 Task: View the changed files in split view in the pull request "Update readme.md" of the repository "Javascript".
Action: Mouse moved to (1174, 240)
Screenshot: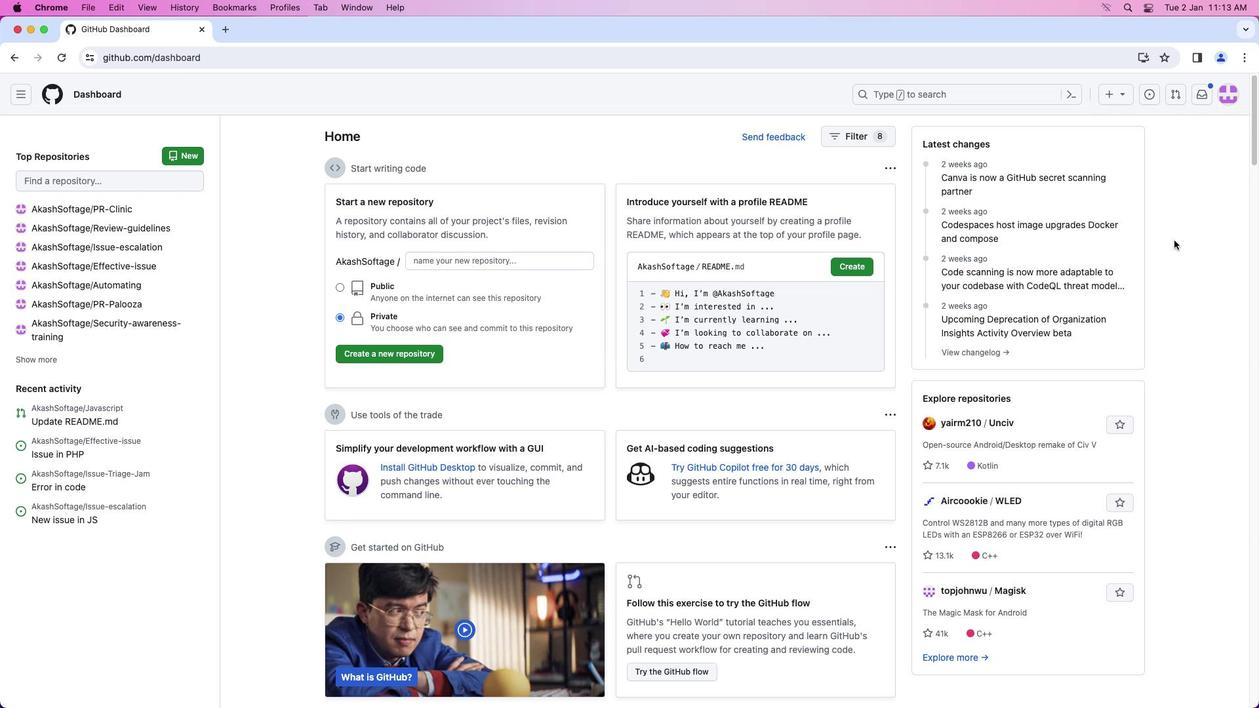 
Action: Mouse pressed left at (1174, 240)
Screenshot: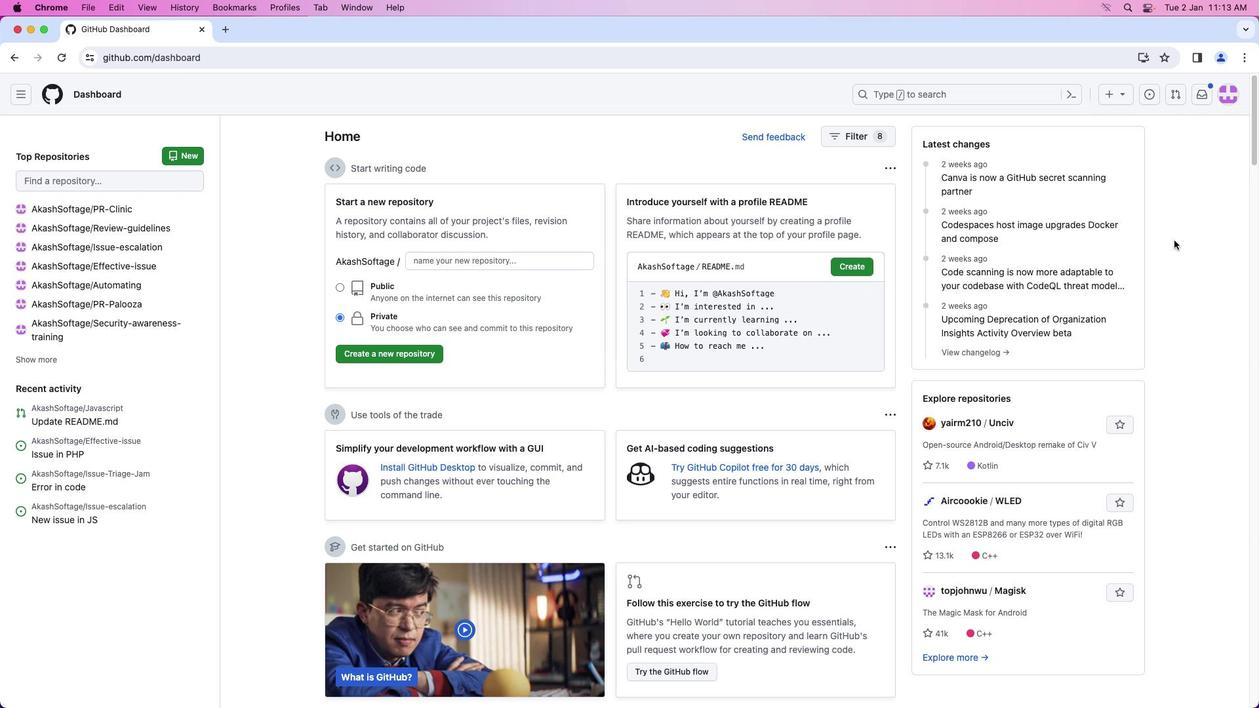 
Action: Mouse moved to (1230, 97)
Screenshot: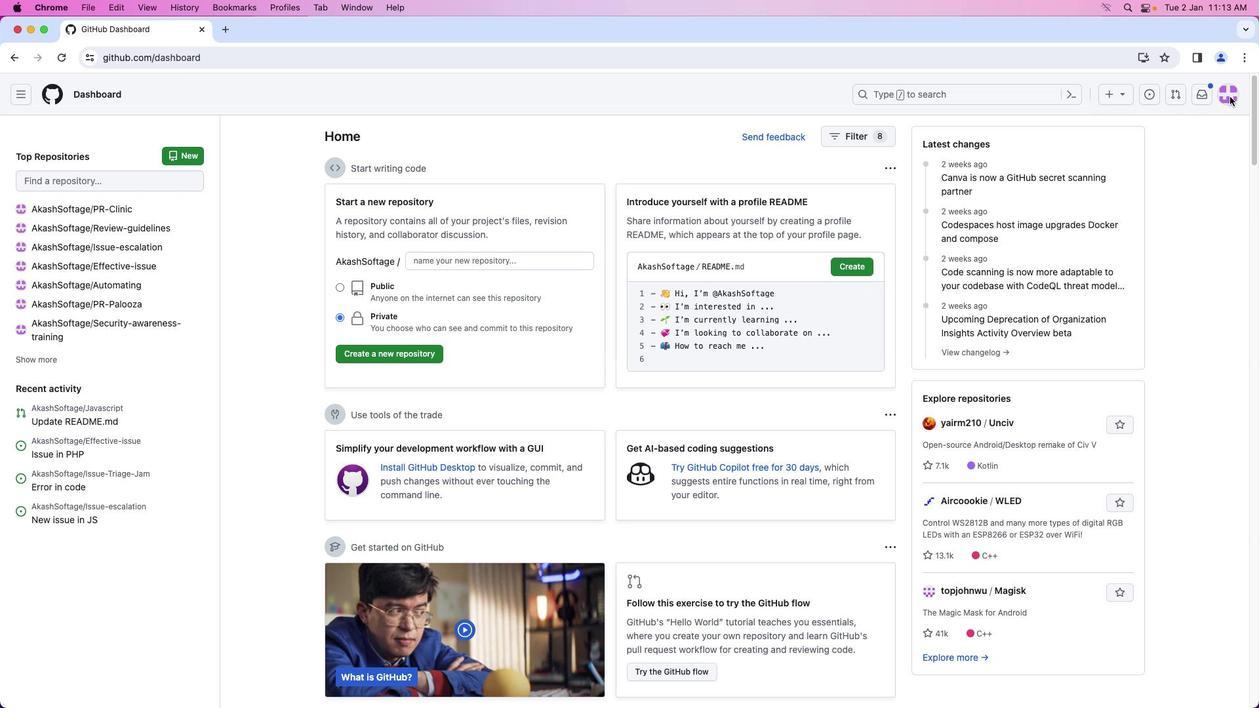 
Action: Mouse pressed left at (1230, 97)
Screenshot: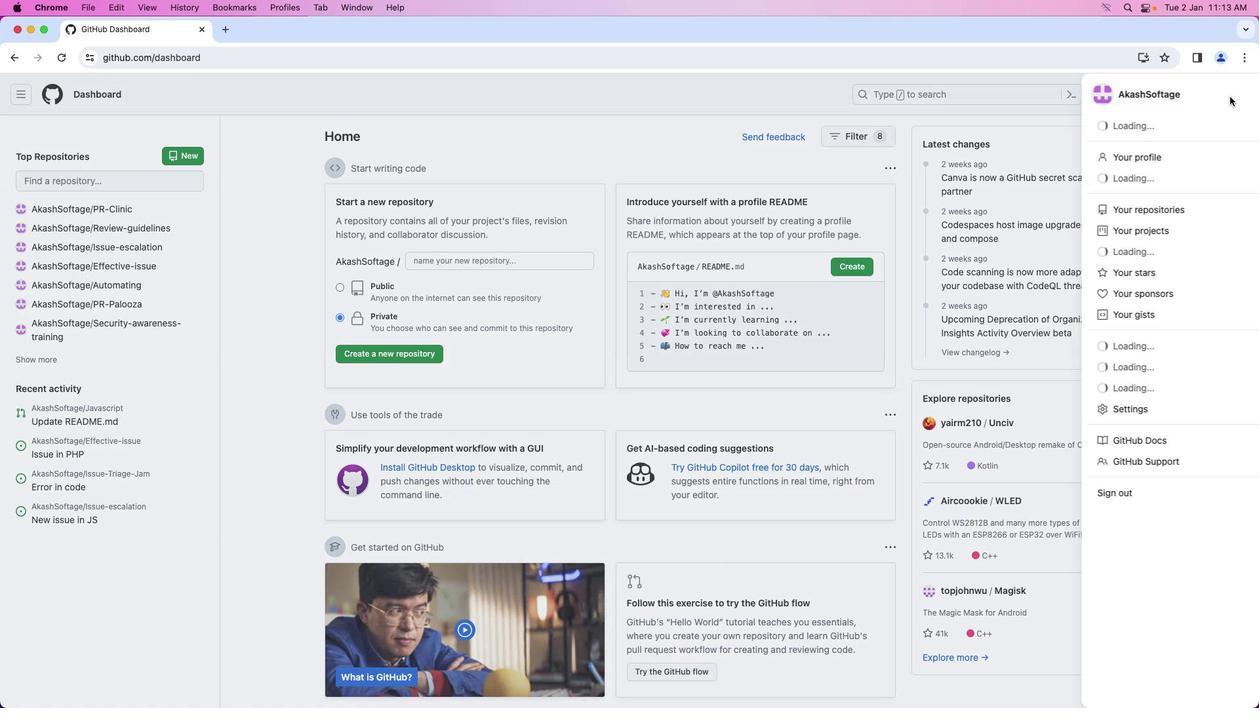 
Action: Mouse moved to (1185, 203)
Screenshot: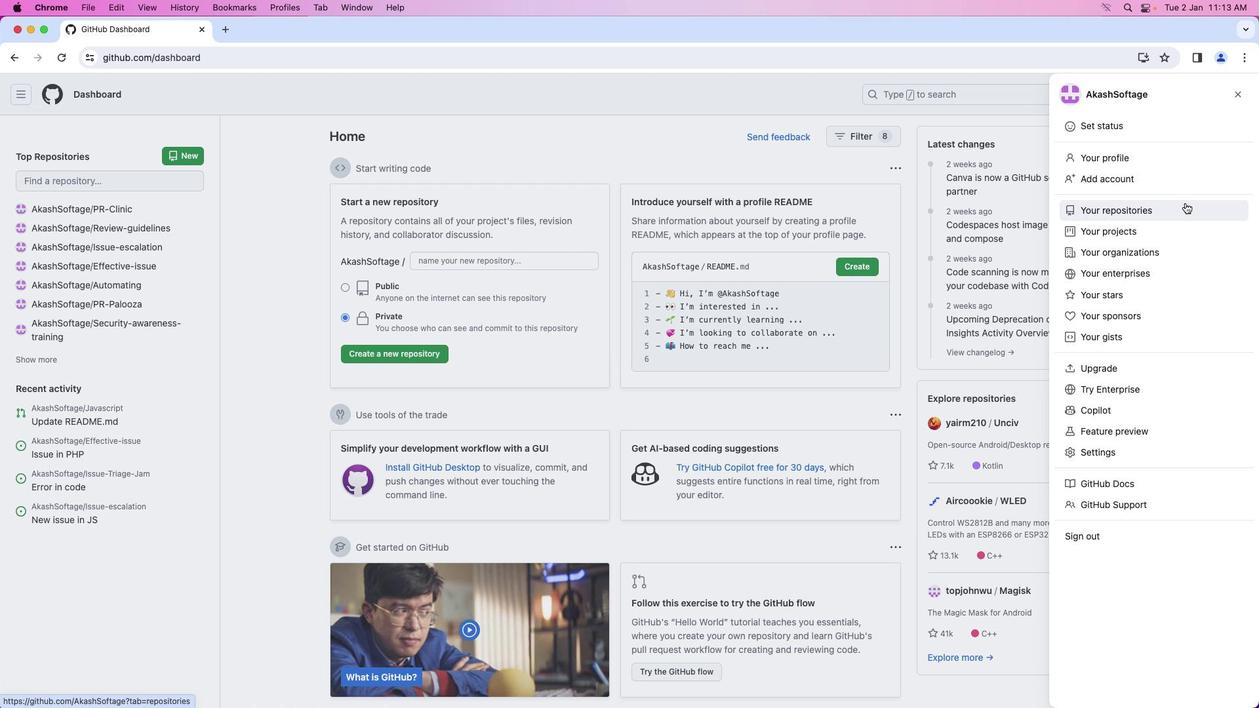 
Action: Mouse pressed left at (1185, 203)
Screenshot: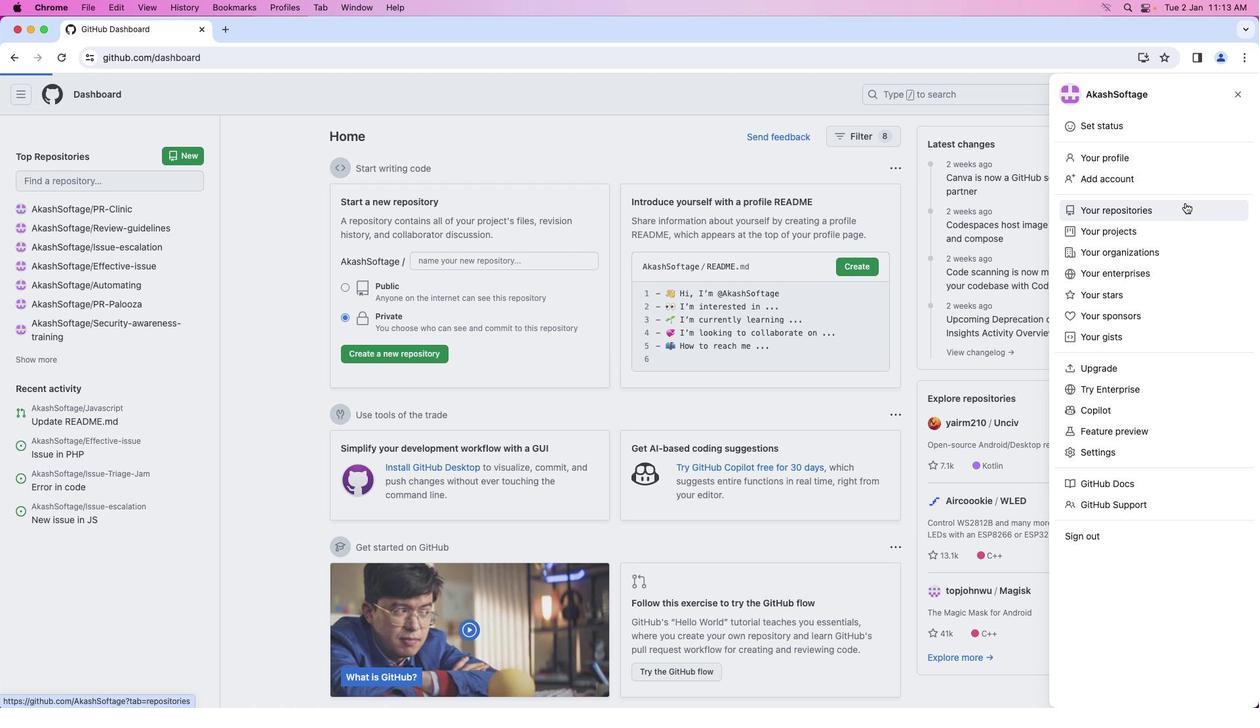 
Action: Mouse moved to (452, 212)
Screenshot: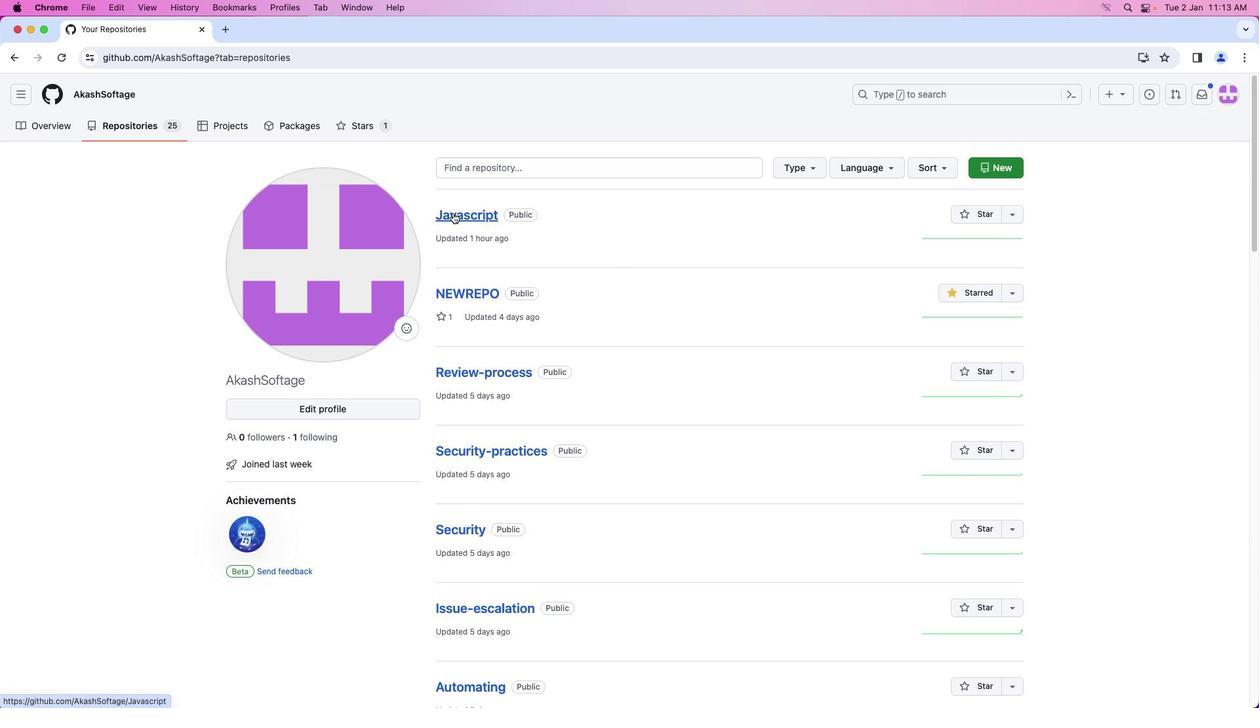 
Action: Mouse pressed left at (452, 212)
Screenshot: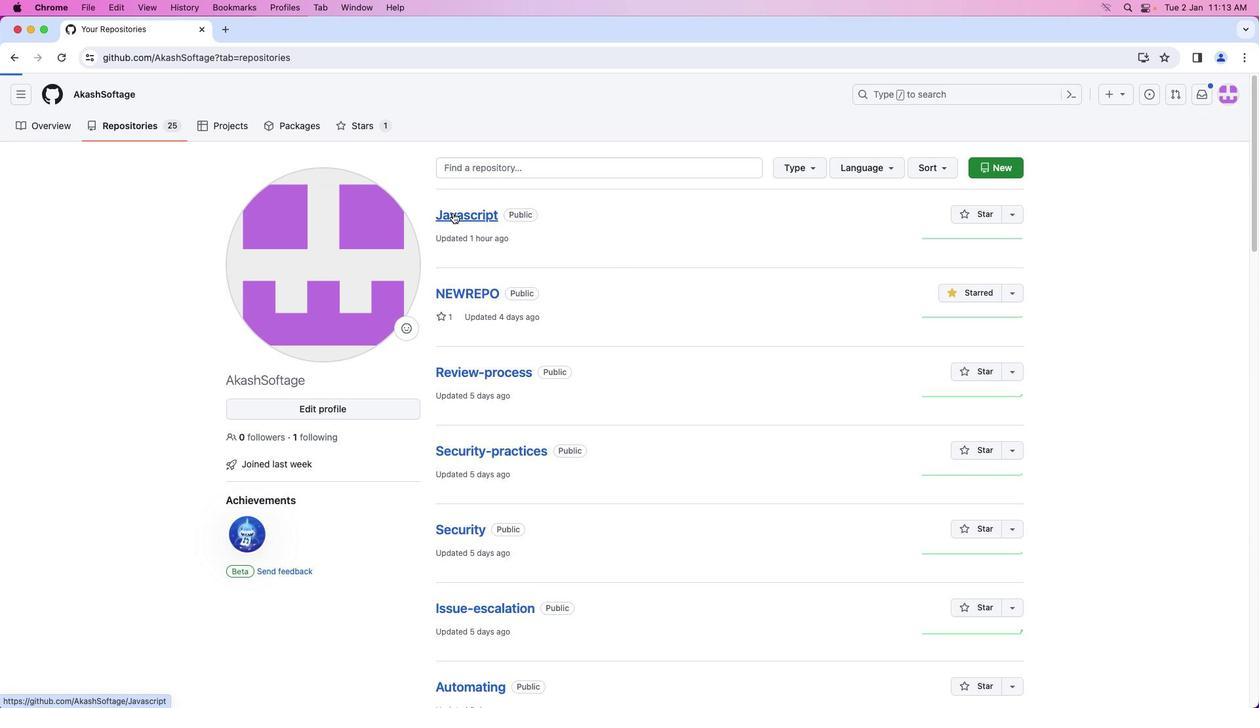 
Action: Mouse moved to (175, 135)
Screenshot: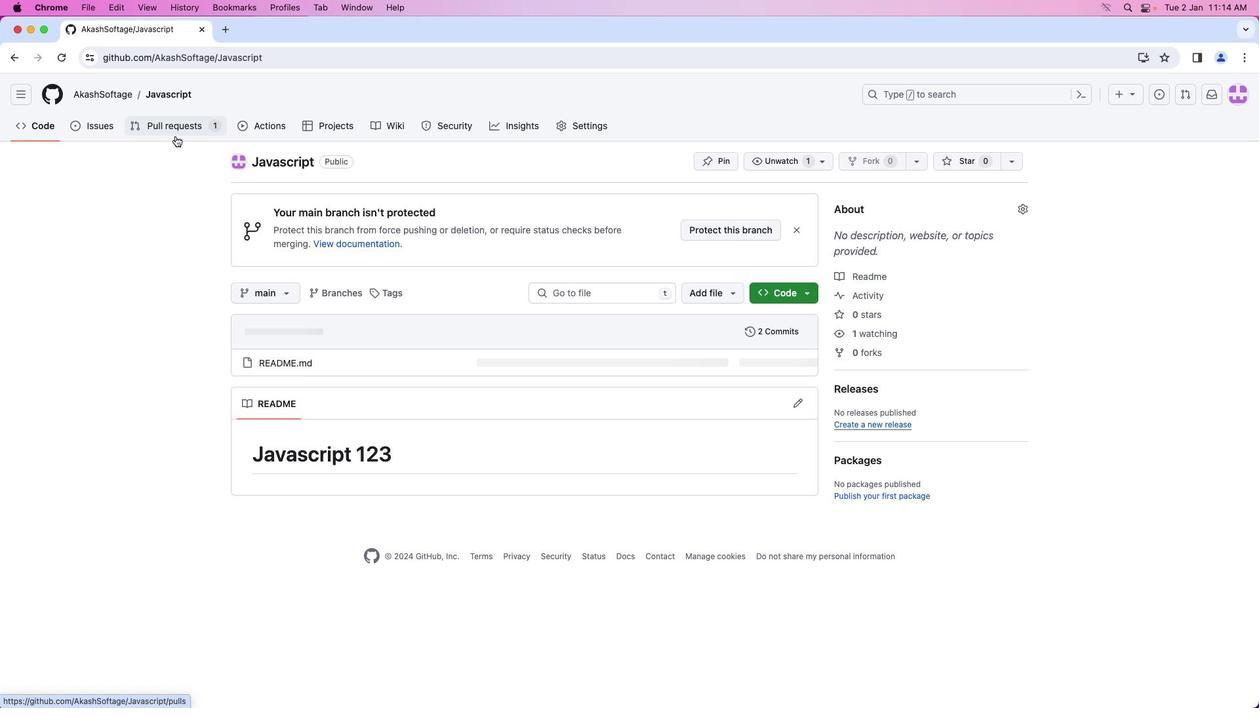 
Action: Mouse pressed left at (175, 135)
Screenshot: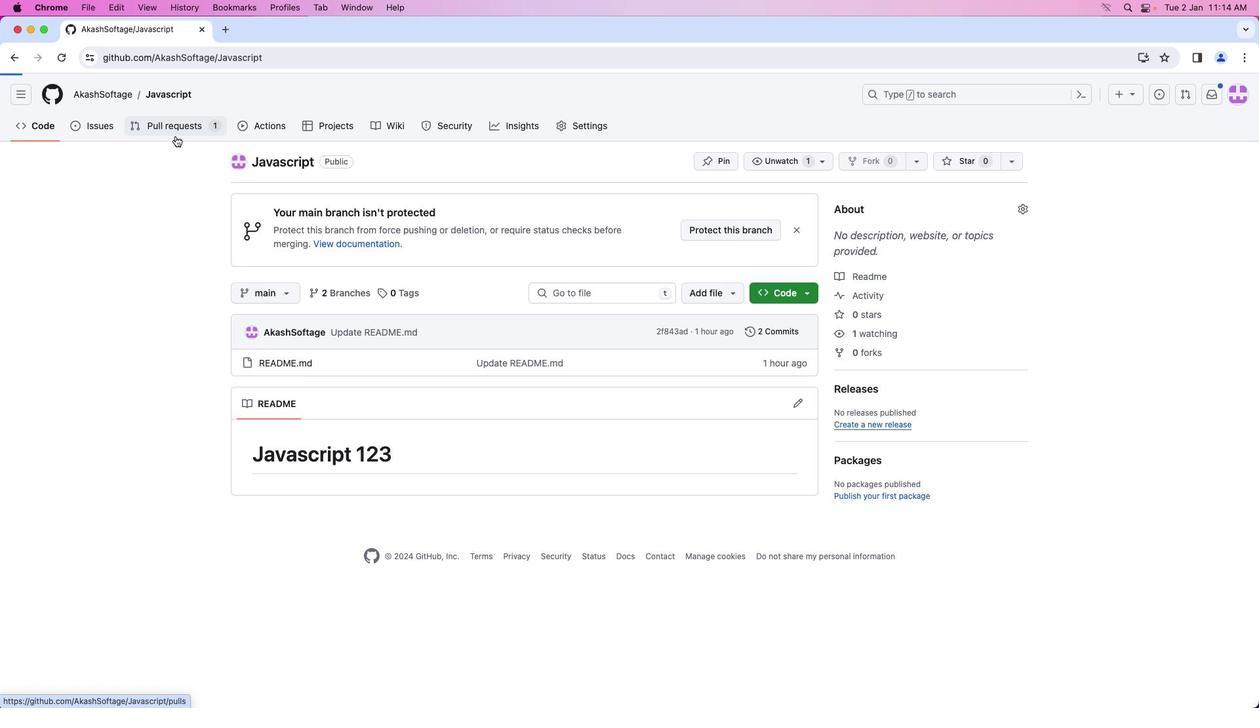 
Action: Mouse moved to (334, 316)
Screenshot: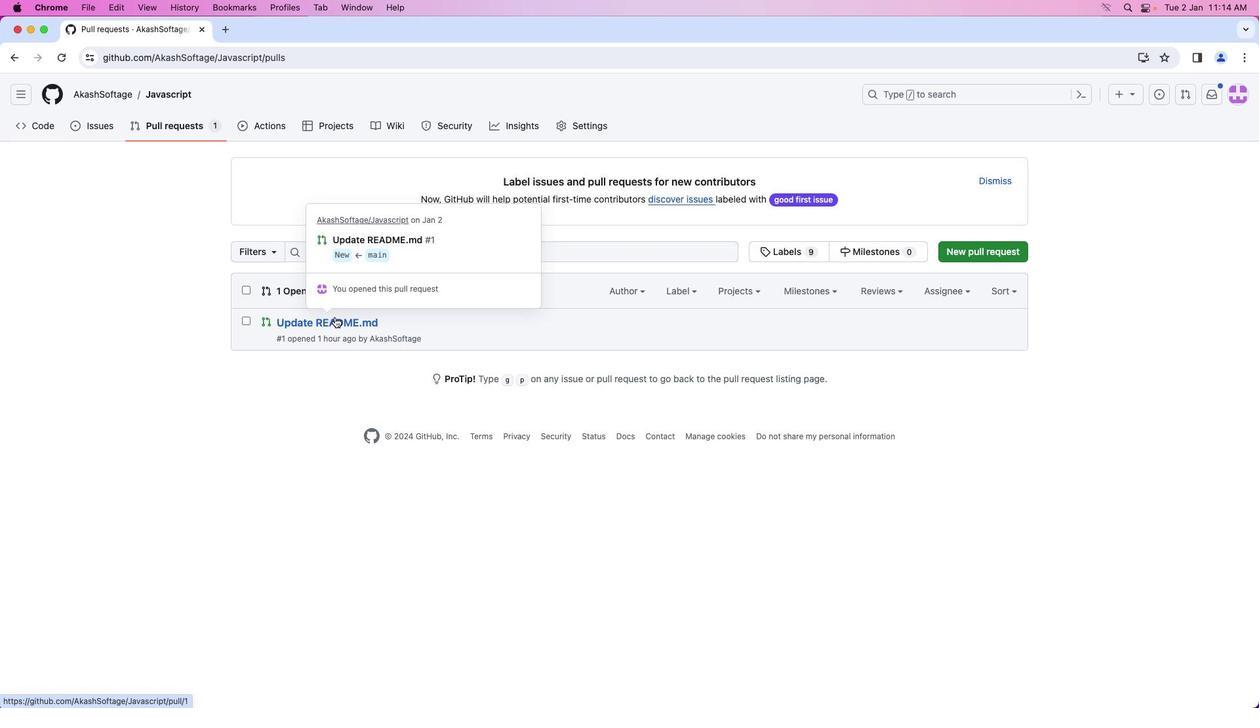 
Action: Mouse pressed left at (334, 316)
Screenshot: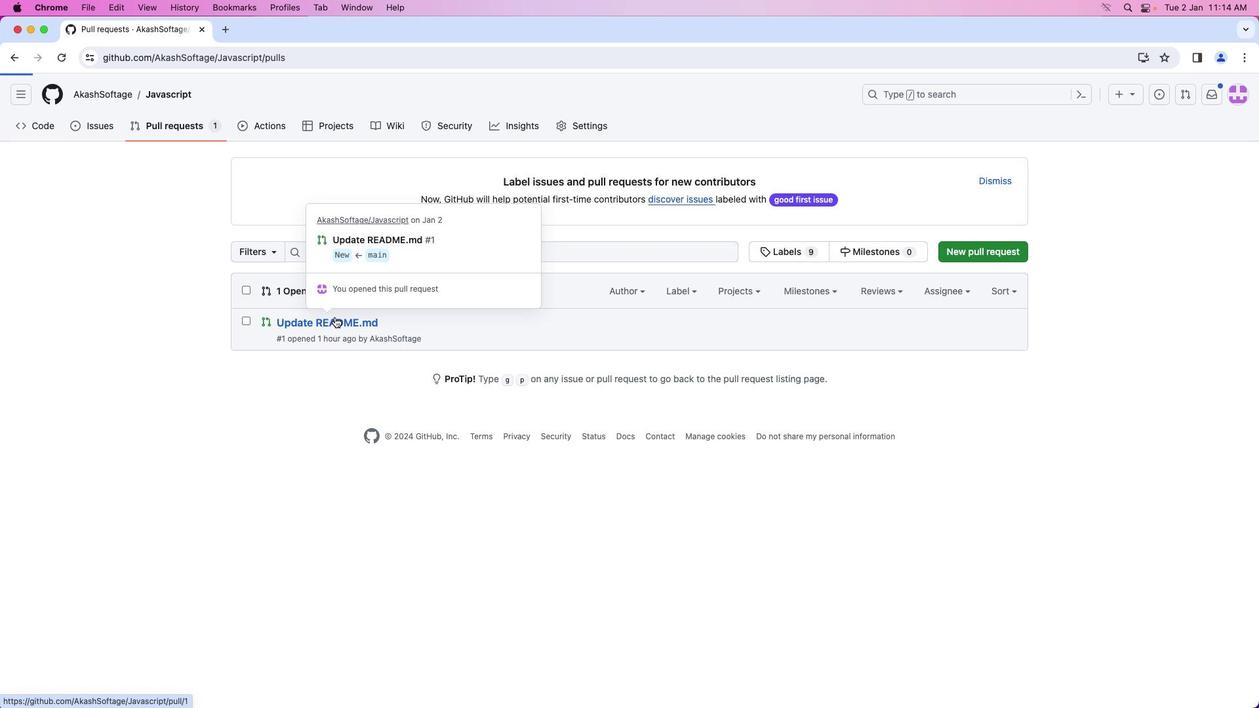 
Action: Mouse moved to (572, 244)
Screenshot: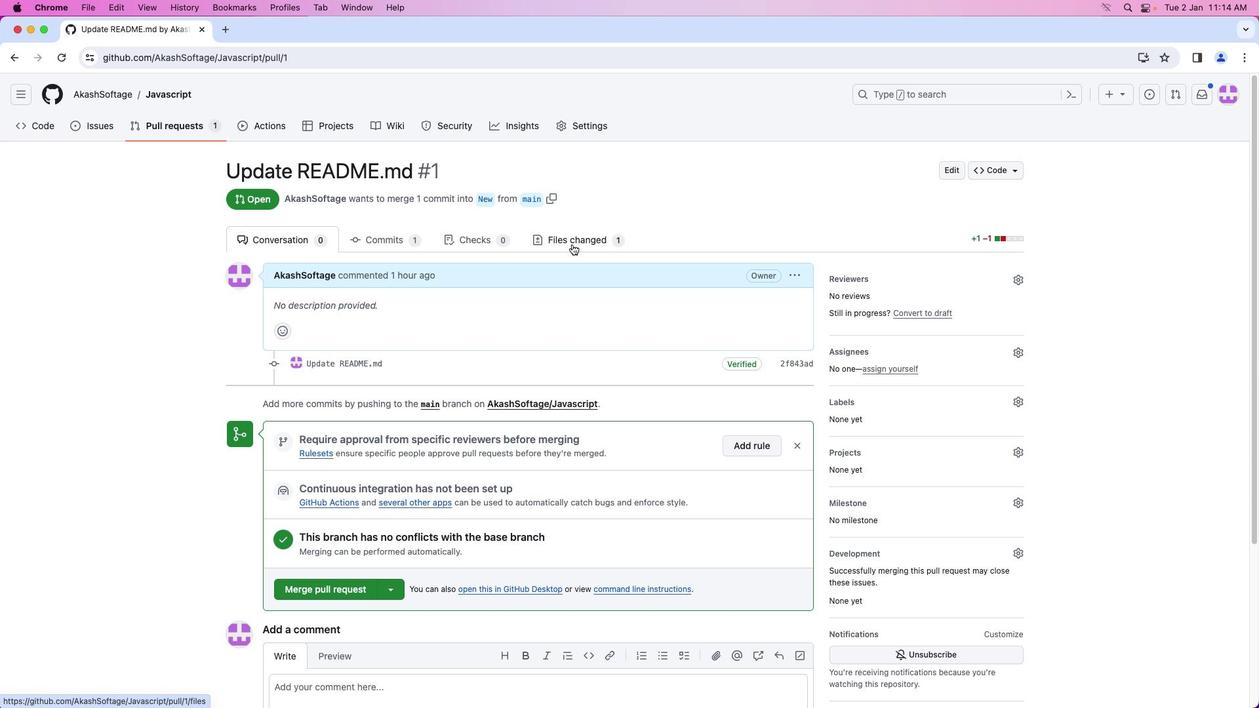 
Action: Mouse pressed left at (572, 244)
Screenshot: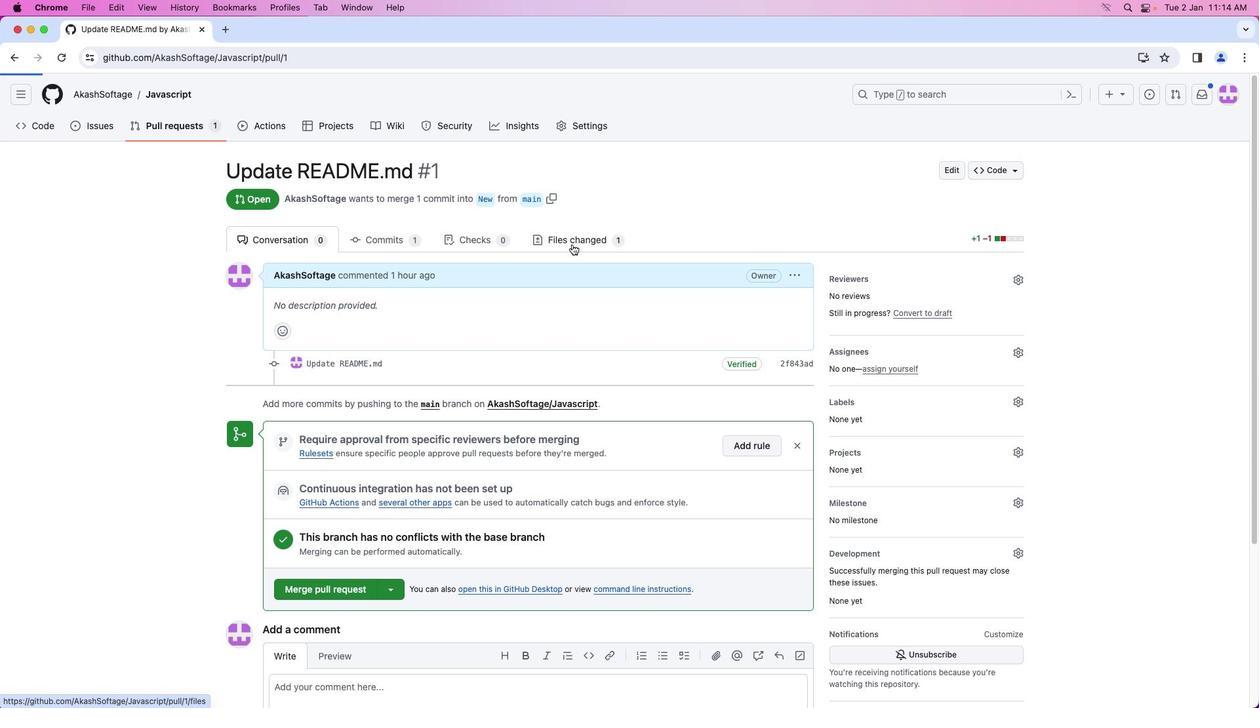 
Action: Mouse moved to (342, 272)
Screenshot: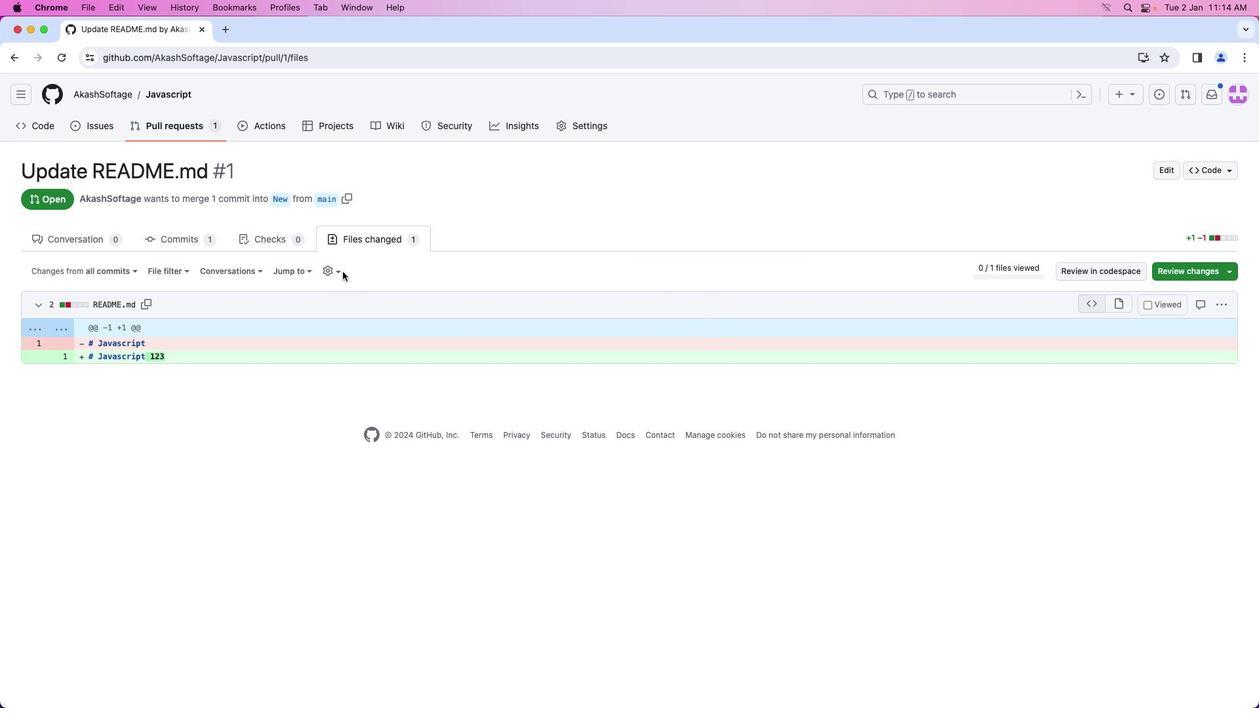 
Action: Mouse pressed left at (342, 272)
Screenshot: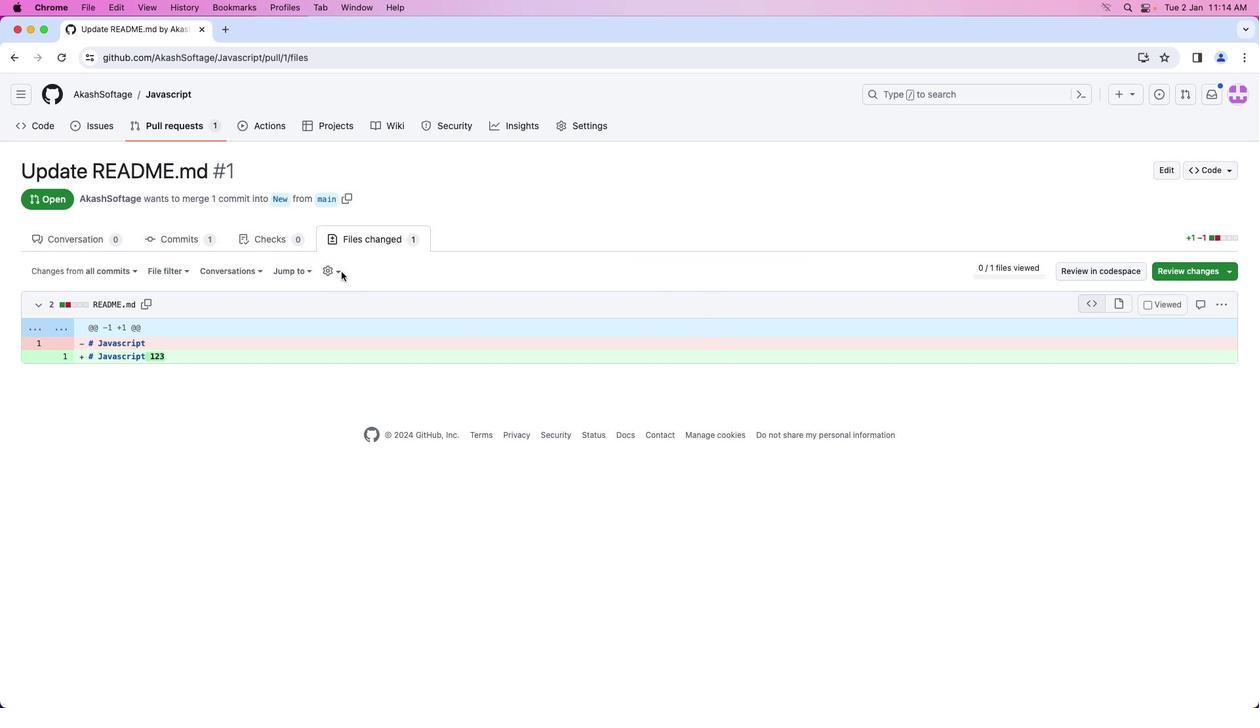 
Action: Mouse moved to (331, 274)
Screenshot: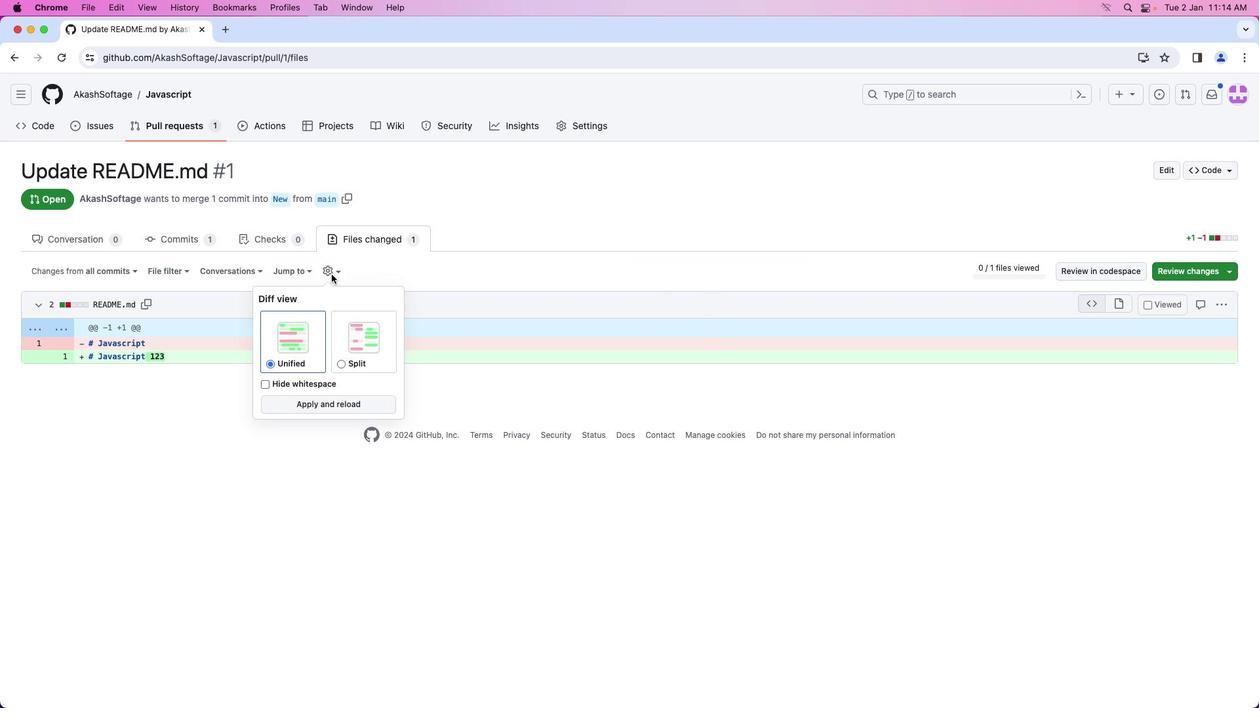 
Action: Mouse pressed left at (331, 274)
Screenshot: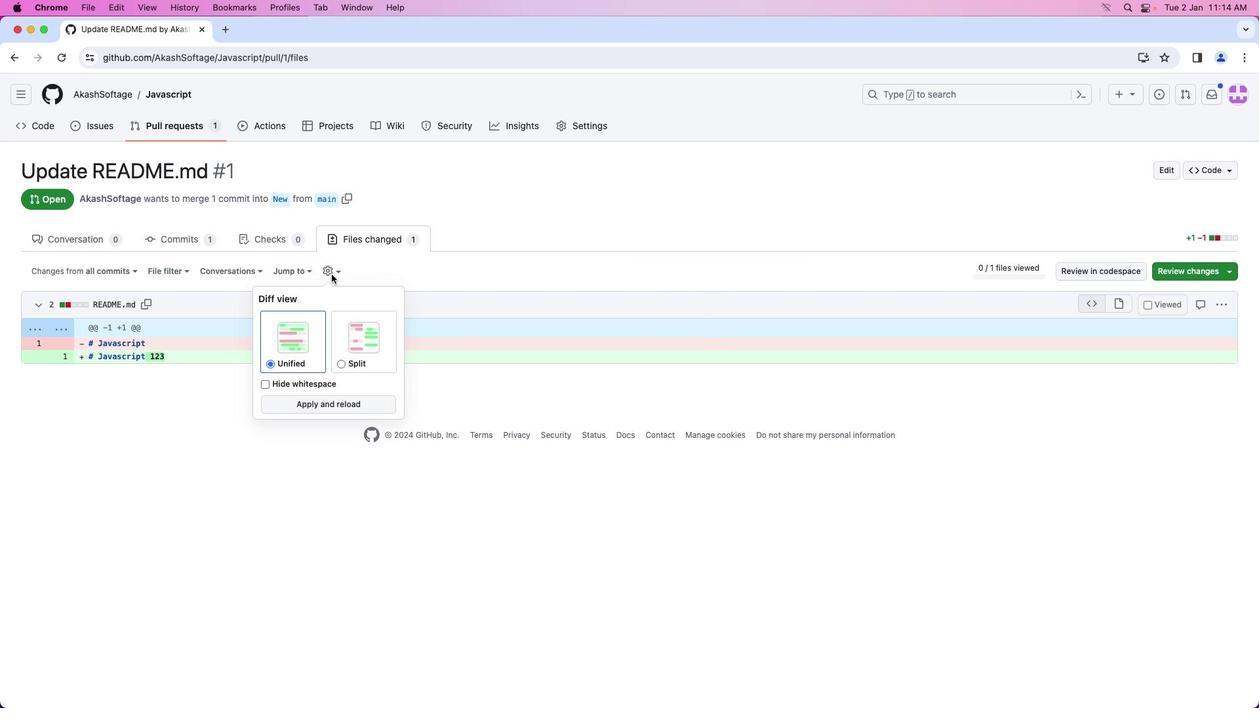 
Action: Mouse moved to (355, 338)
Screenshot: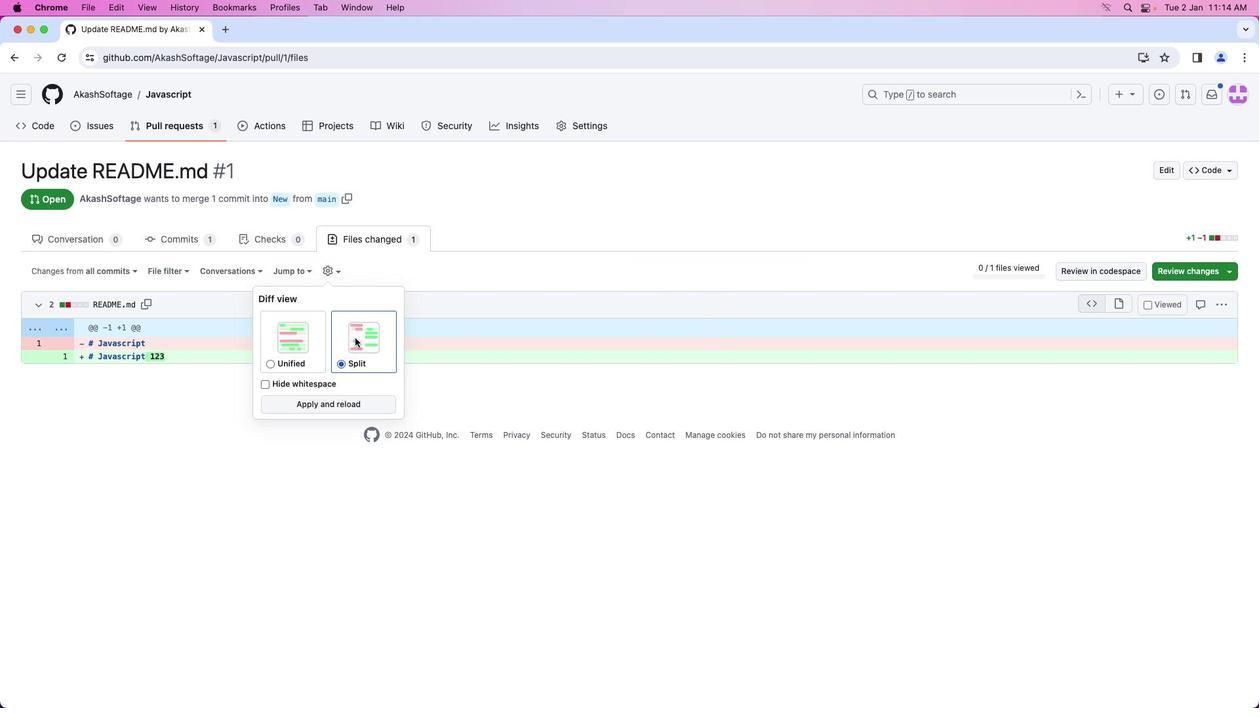 
Action: Mouse pressed left at (355, 338)
Screenshot: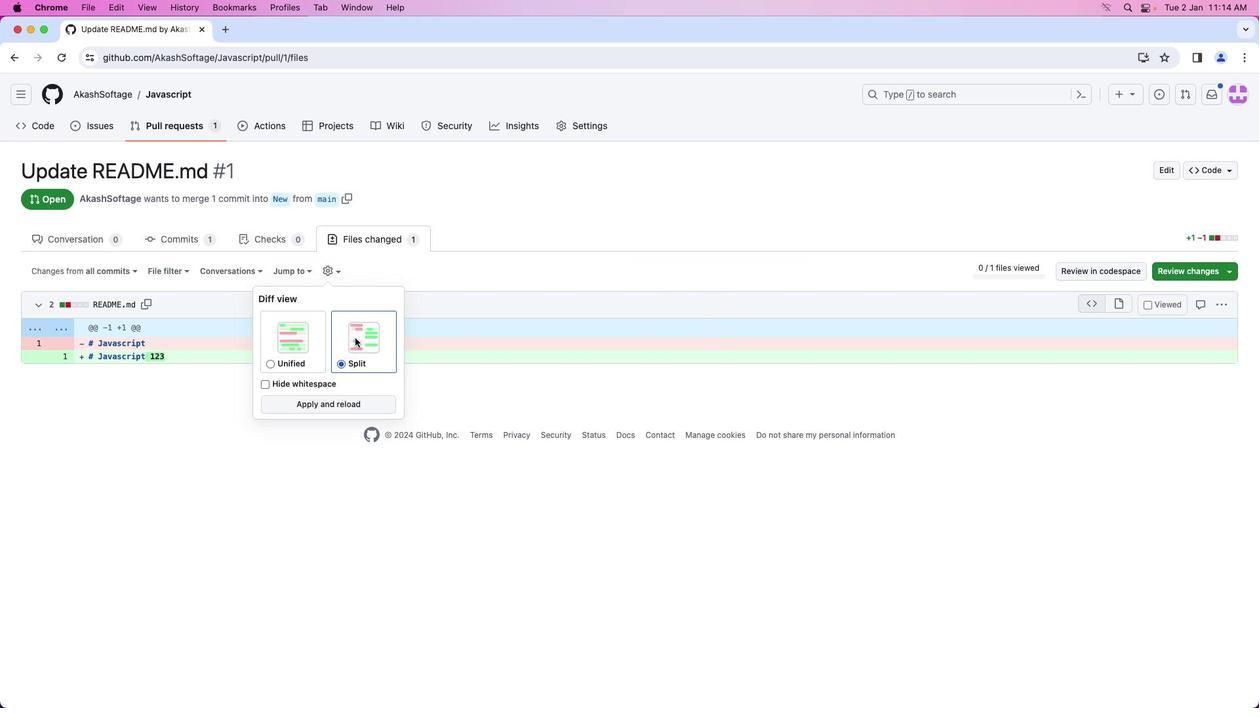 
Action: Mouse moved to (358, 337)
Screenshot: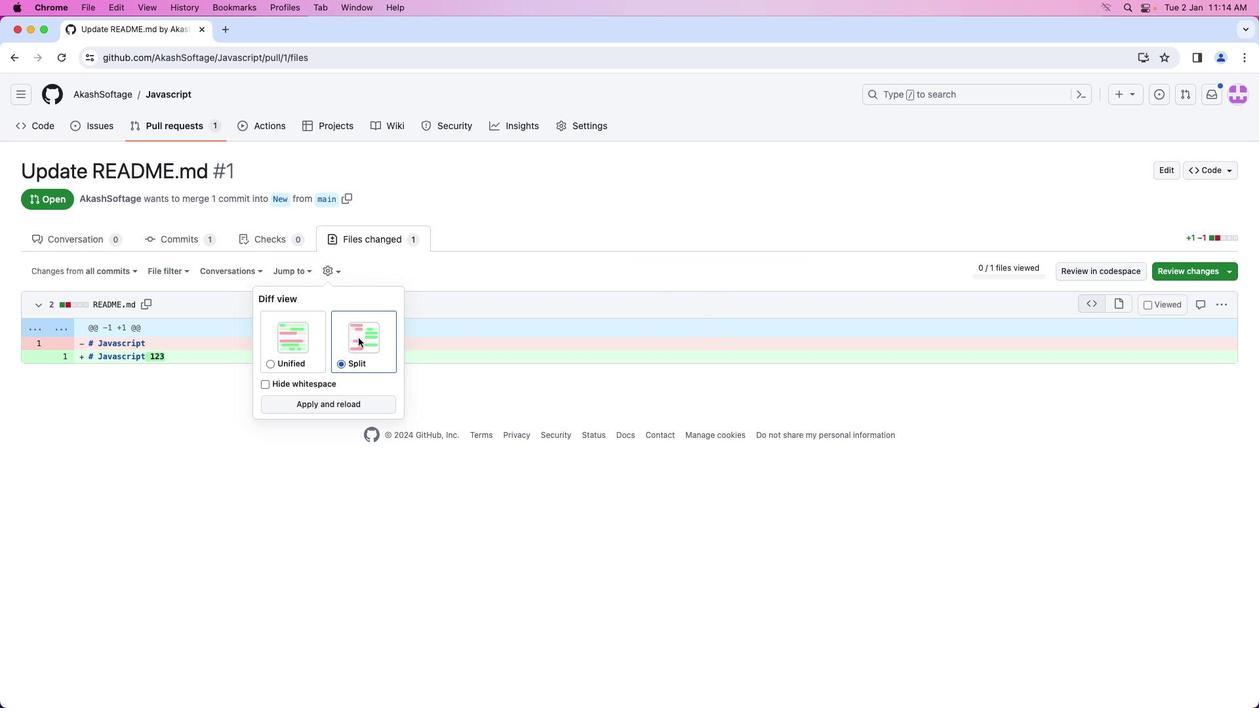 
